 Task: Add a signature Carlos Perez containing 'I hope this message finds you well, Carlos Perez' to email address softage.1@softage.net and add a folder Meeting notes
Action: Mouse moved to (676, 105)
Screenshot: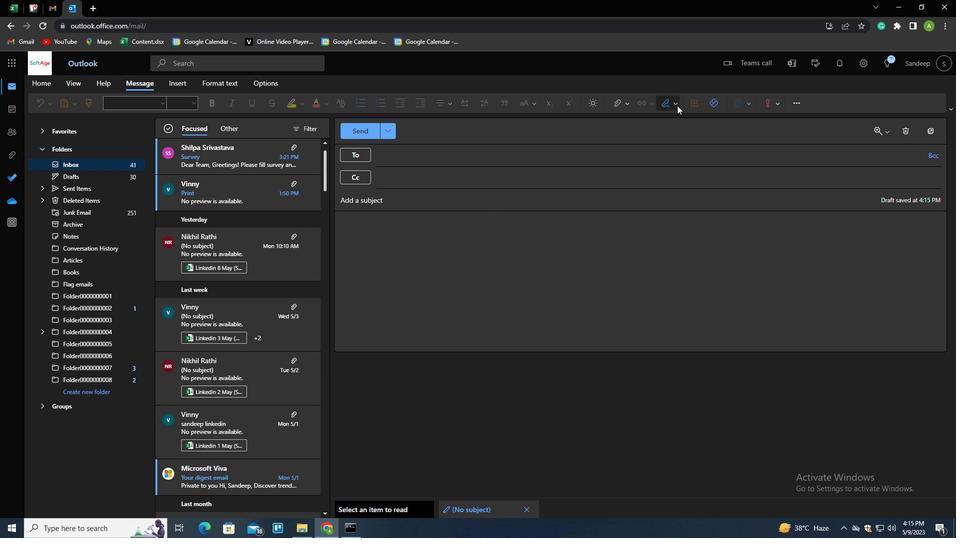 
Action: Mouse pressed left at (676, 105)
Screenshot: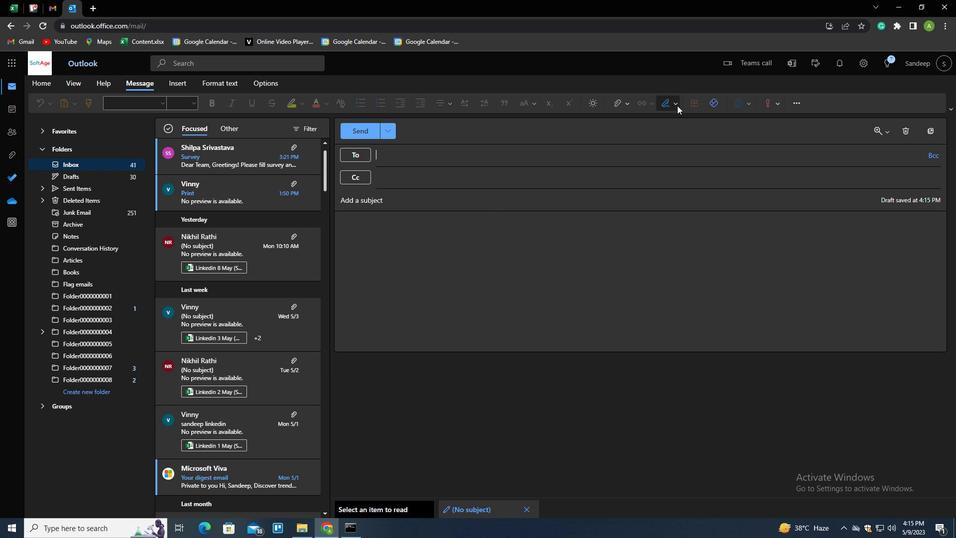 
Action: Mouse moved to (658, 122)
Screenshot: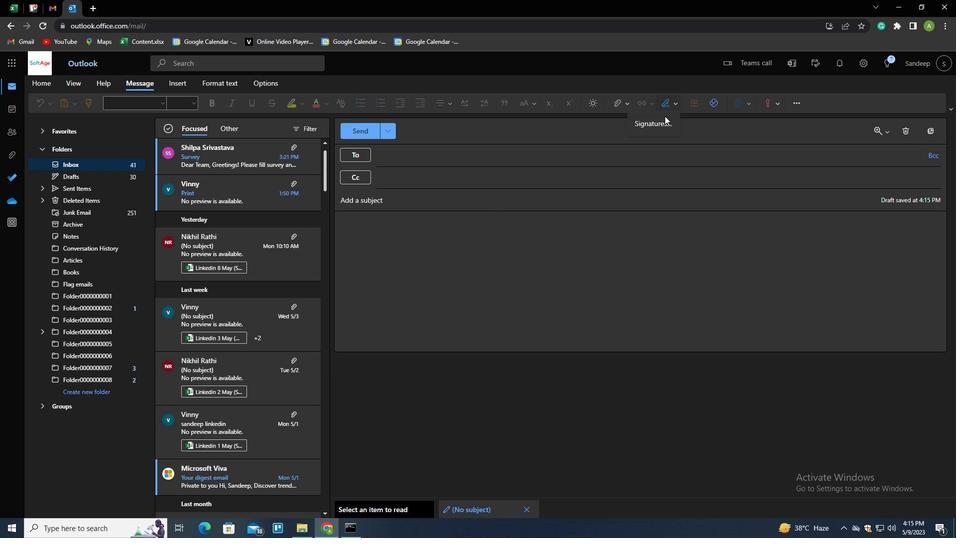 
Action: Mouse pressed left at (658, 122)
Screenshot: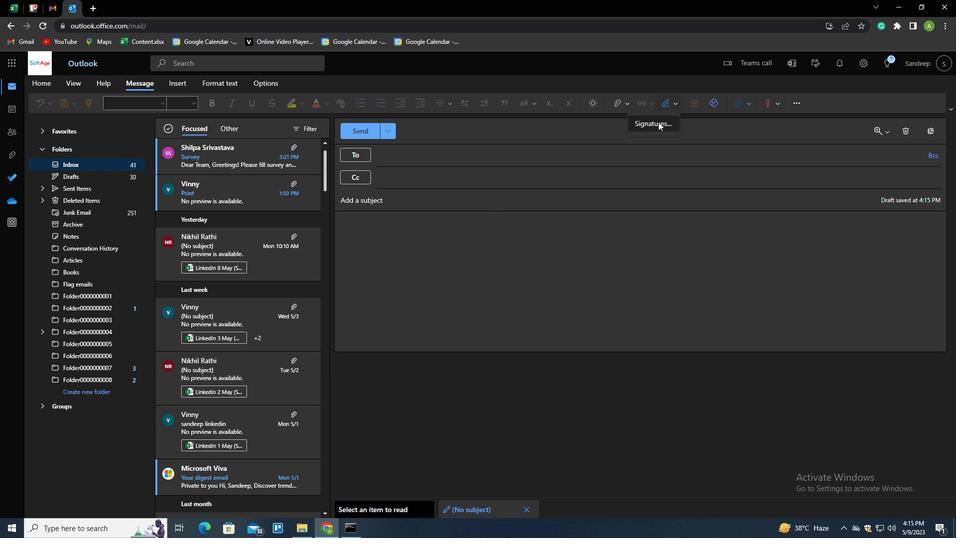 
Action: Mouse moved to (441, 180)
Screenshot: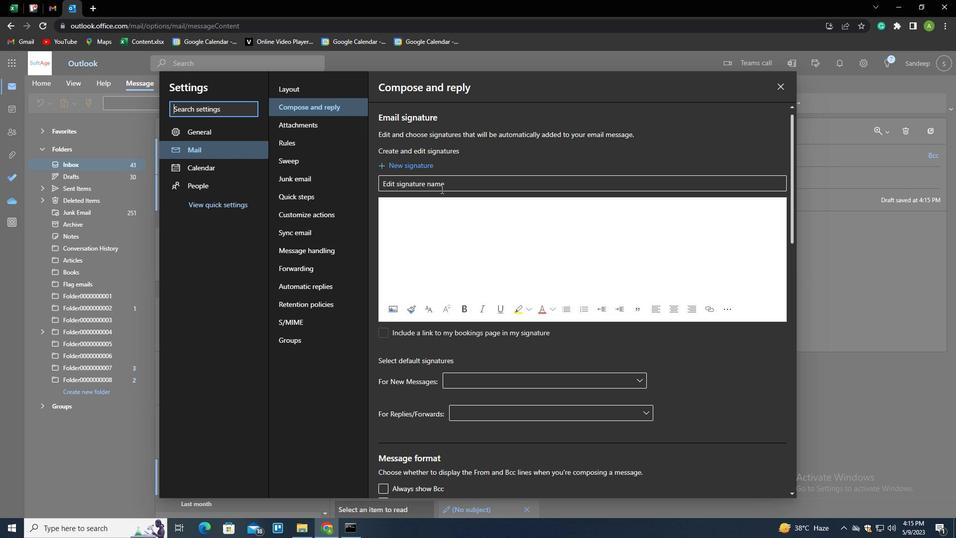 
Action: Mouse pressed left at (441, 180)
Screenshot: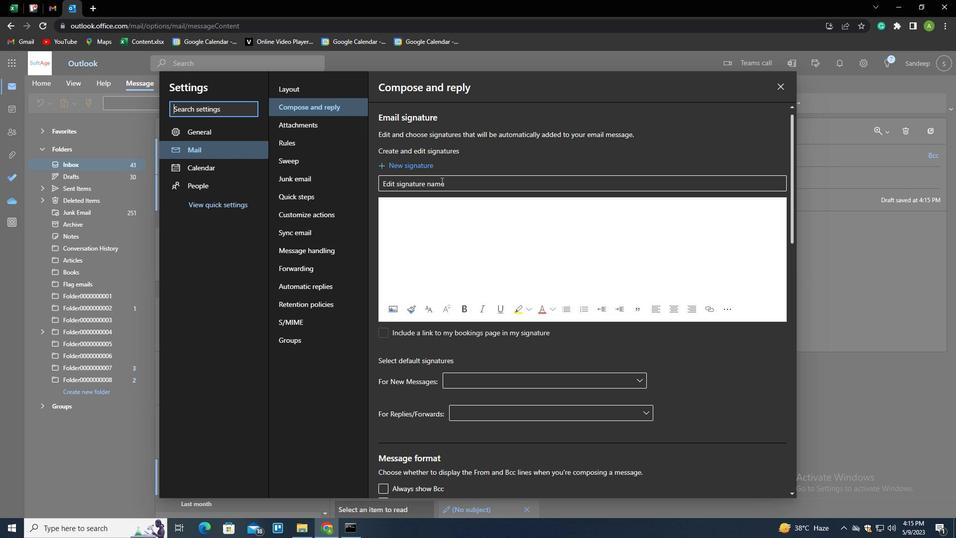 
Action: Key pressed <Key.shift>CARLOS<Key.space><Key.shift>PEREZ
Screenshot: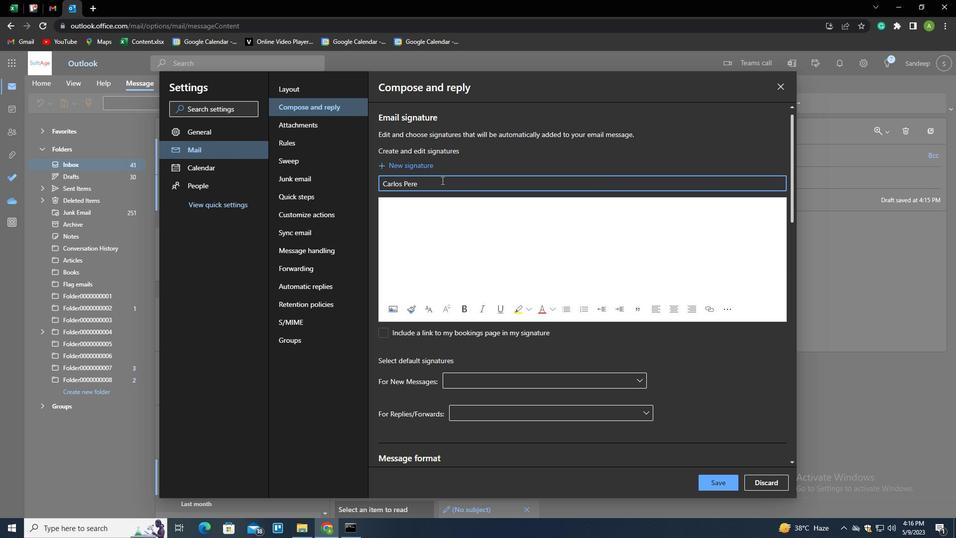 
Action: Mouse moved to (453, 254)
Screenshot: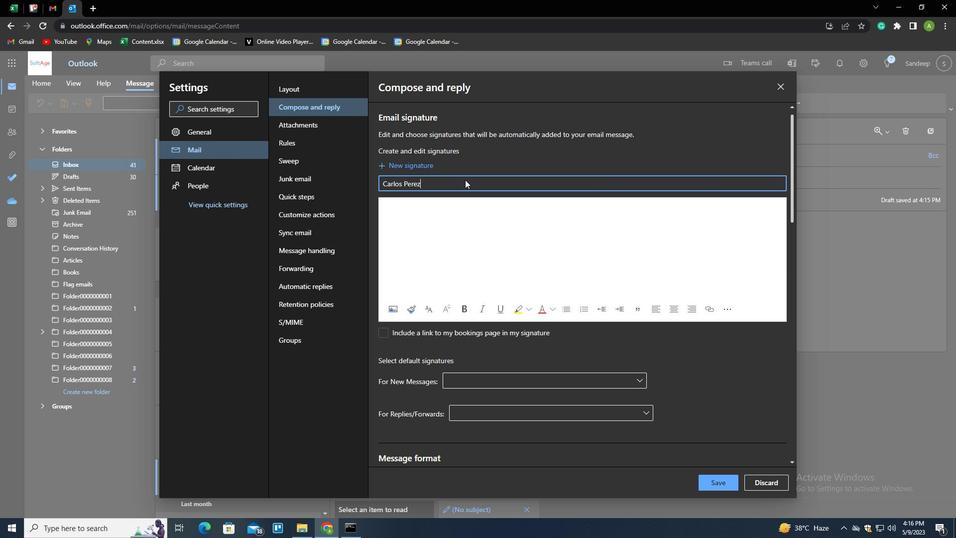 
Action: Mouse pressed left at (453, 254)
Screenshot: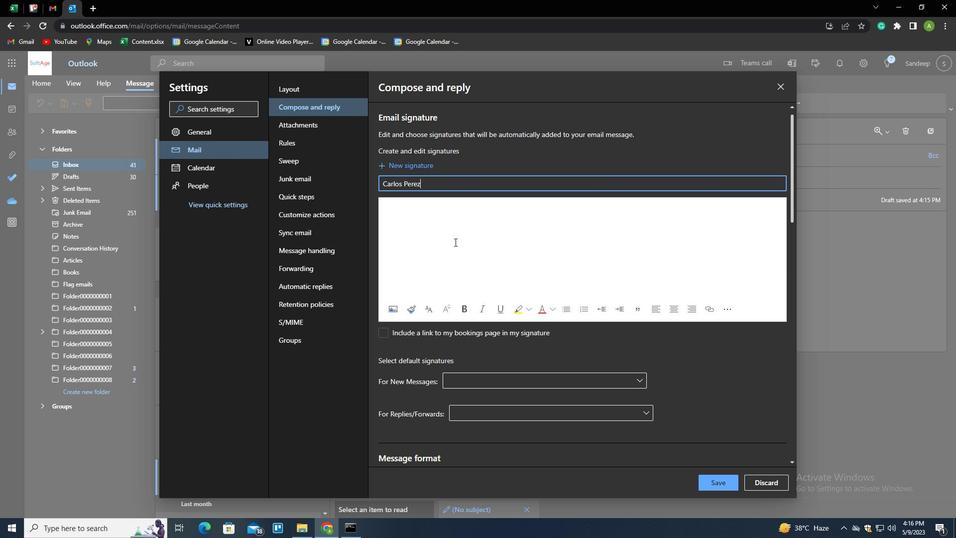 
Action: Key pressed <Key.shift_r><Key.enter><Key.enter><Key.enter><Key.enter><Key.enter><Key.enter><Key.shift><Key.shift>IHO<Key.backspace><Key.backspace><Key.space><Key.shift>HO<Key.backspace><Key.backspace>HOPE<Key.space>THIS<Key.space>MA<Key.backspace>EAA<Key.backspace><Key.backspace>SSAGE
Screenshot: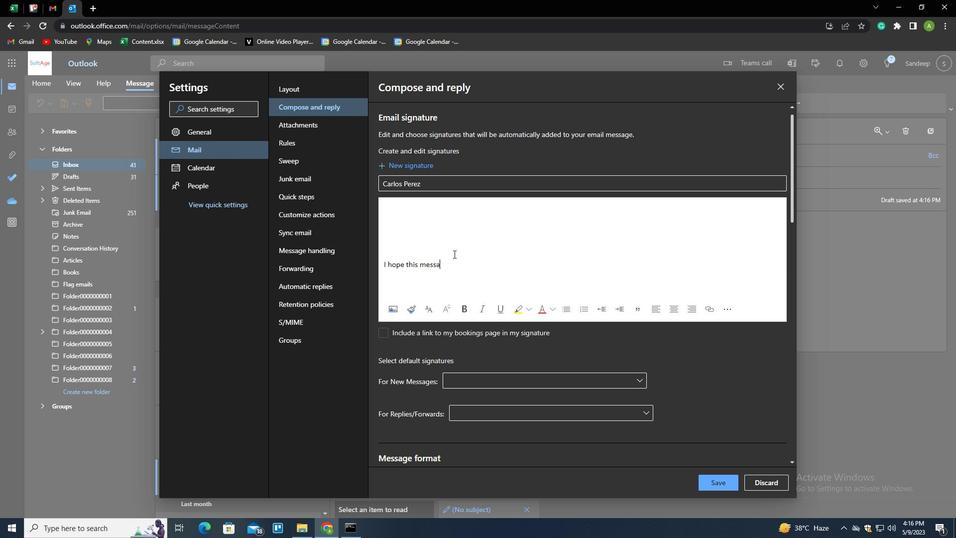 
Action: Mouse moved to (295, 308)
Screenshot: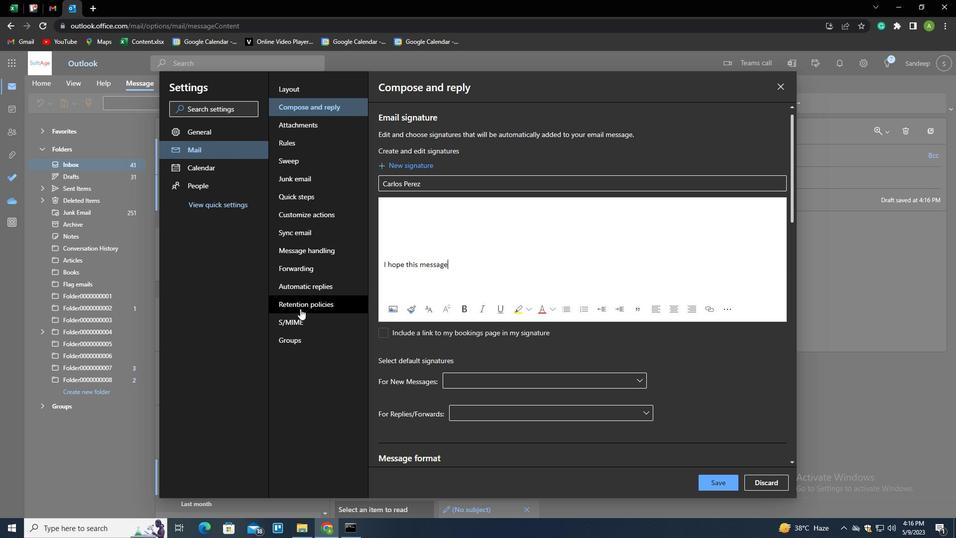 
Action: Key pressed <Key.space>FINDS<Key.space>YOU<Key.space>WIL<Key.backspace>
Screenshot: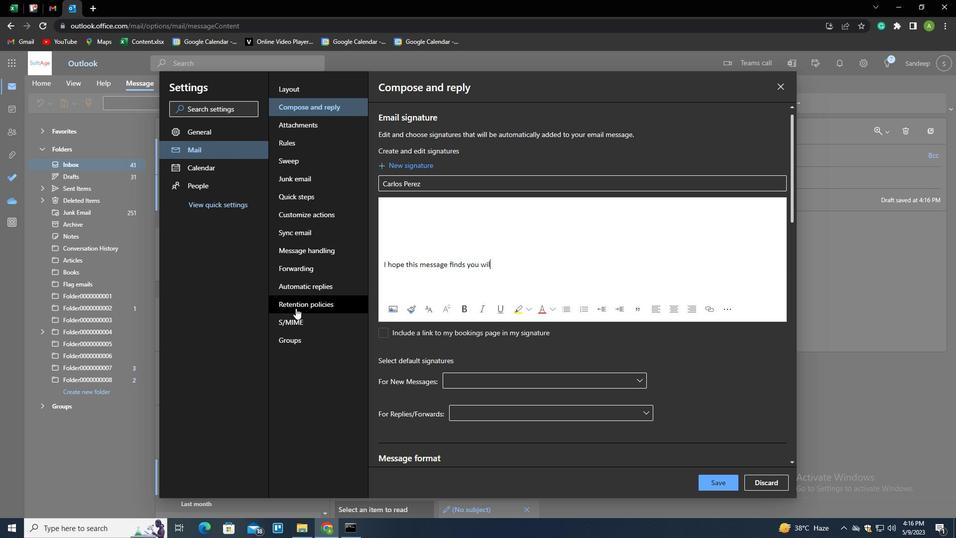
Action: Mouse moved to (271, 298)
Screenshot: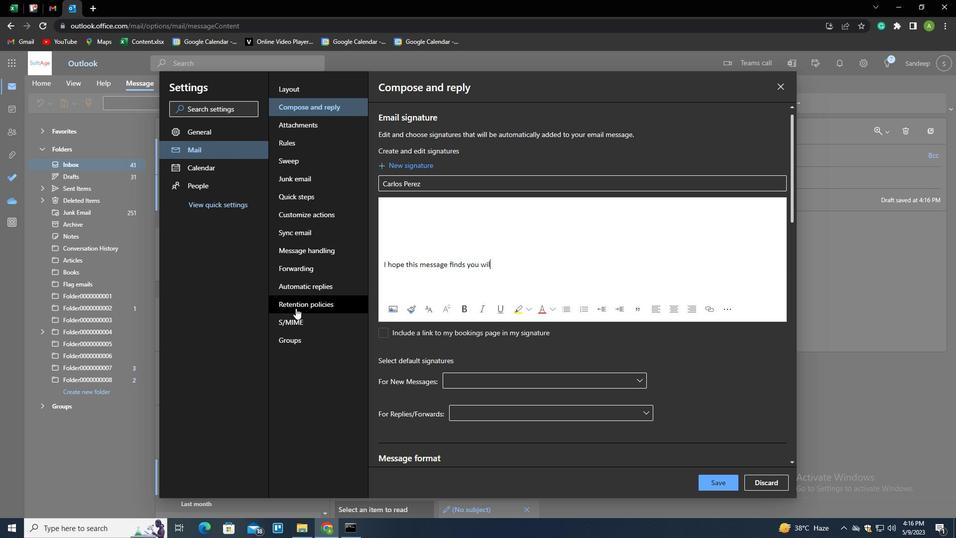 
Action: Key pressed <Key.backspace>
Screenshot: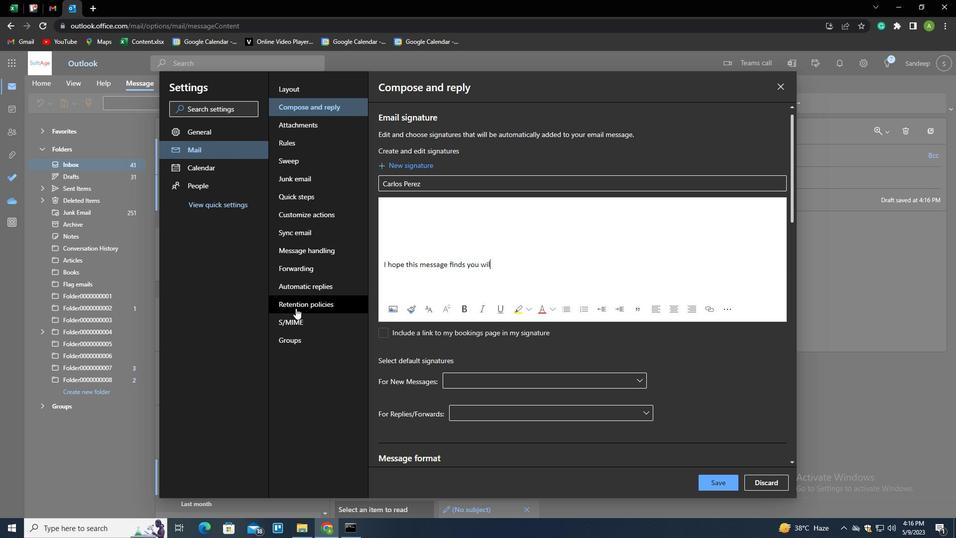 
Action: Mouse moved to (263, 294)
Screenshot: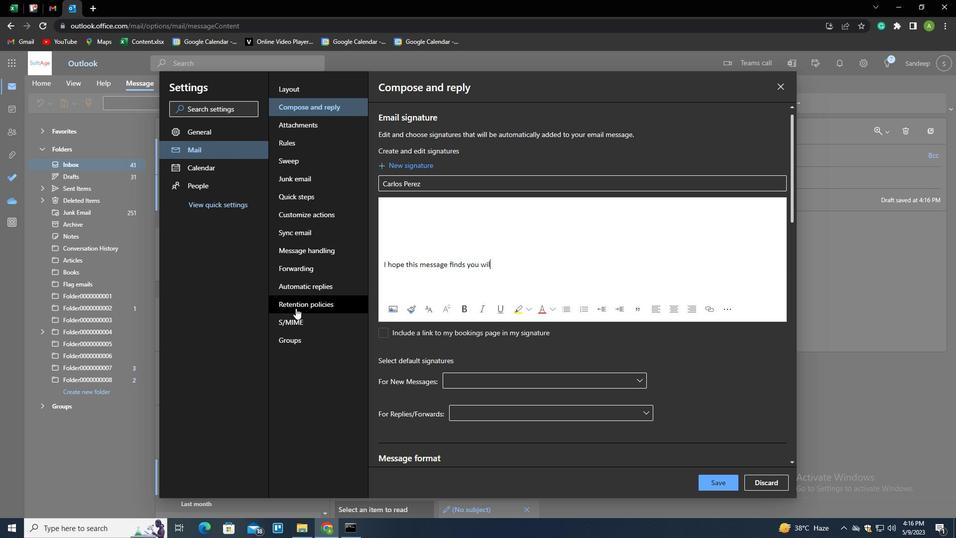 
Action: Key pressed E
Screenshot: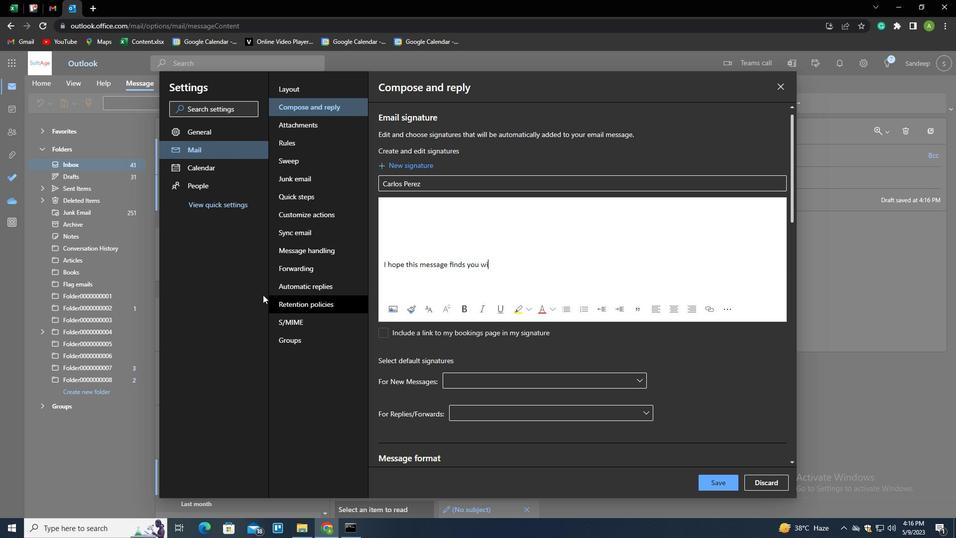 
Action: Mouse moved to (195, 285)
Screenshot: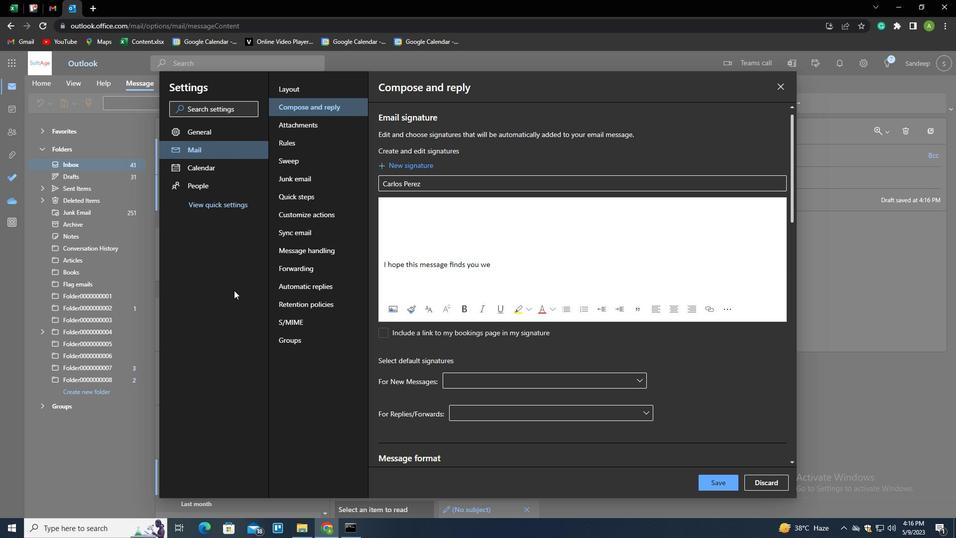 
Action: Key pressed L
Screenshot: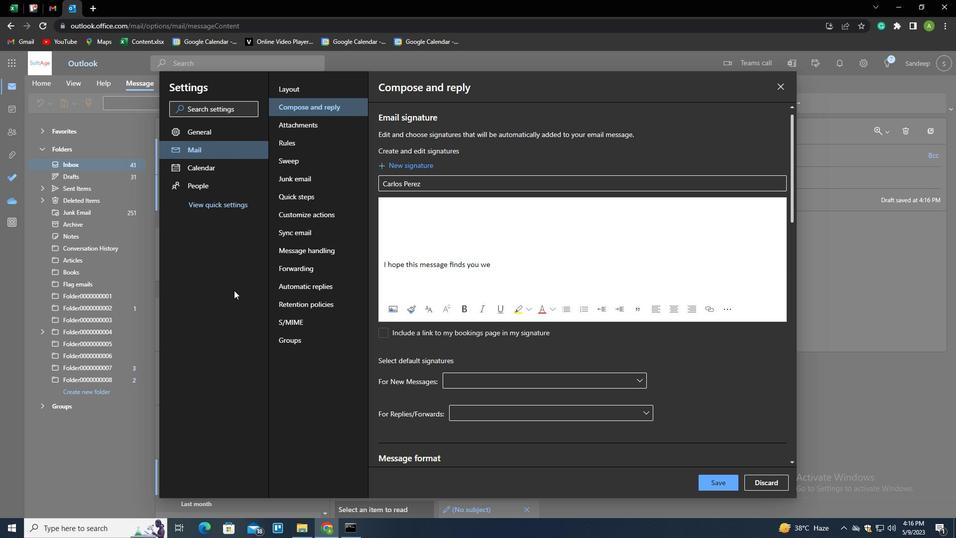 
Action: Mouse moved to (191, 284)
Screenshot: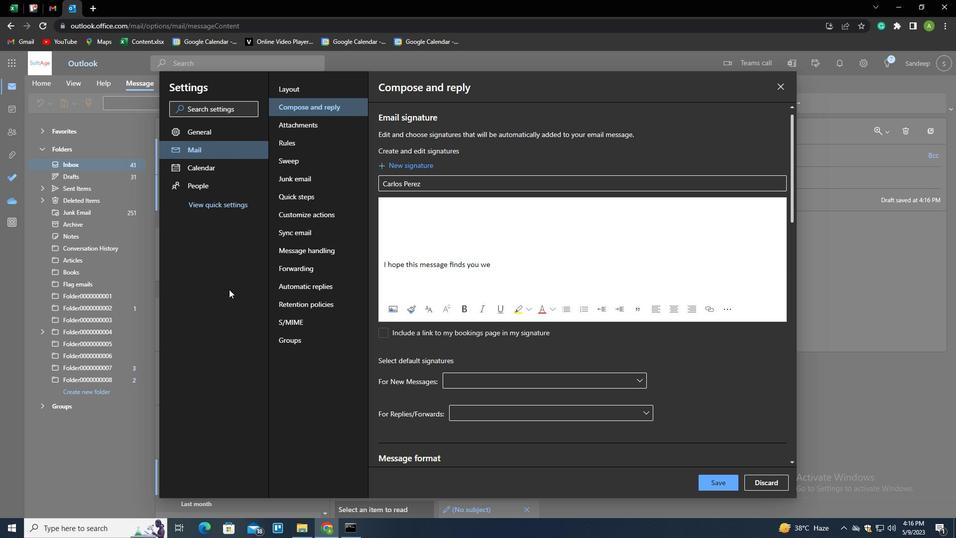 
Action: Key pressed L
Screenshot: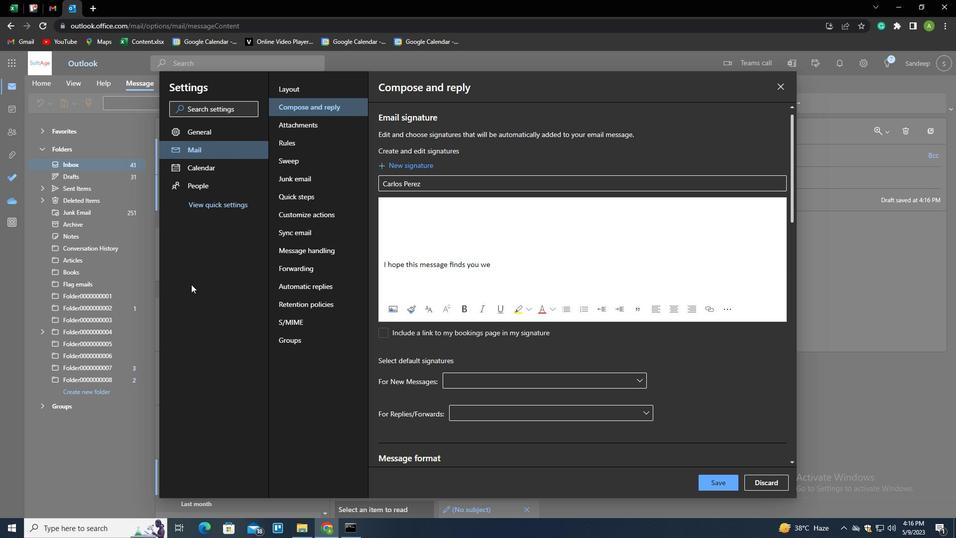 
Action: Mouse moved to (173, 284)
Screenshot: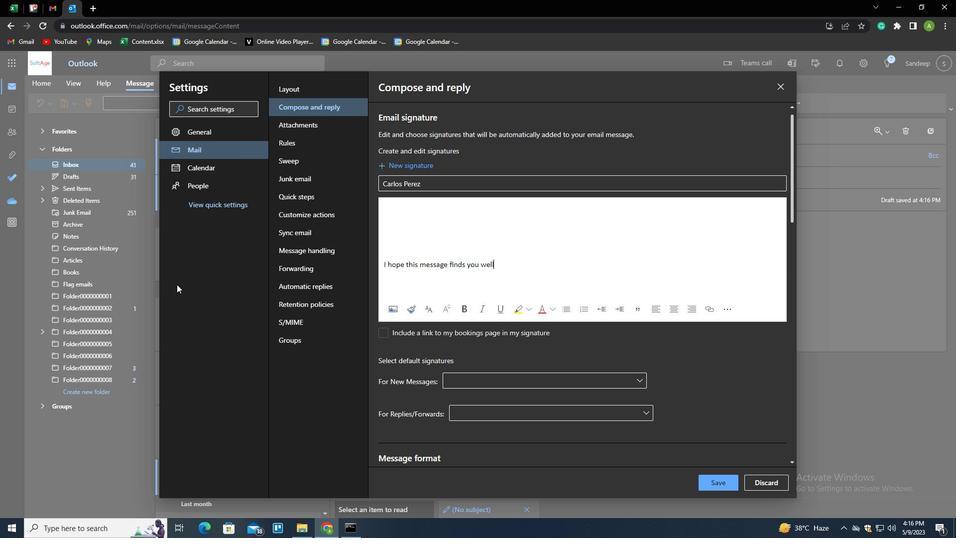 
Action: Key pressed ,
Screenshot: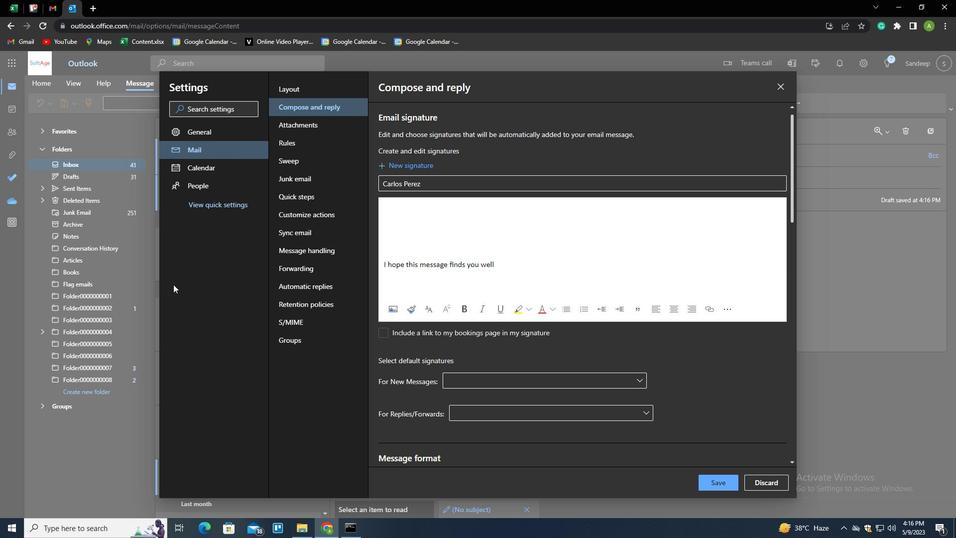
Action: Mouse moved to (170, 284)
Screenshot: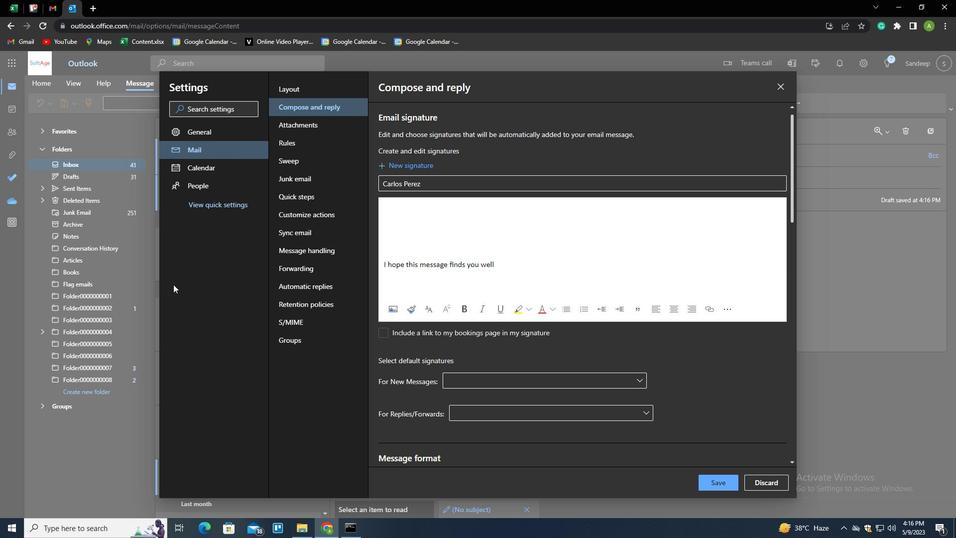
Action: Key pressed <Key.shift_r><Key.enter>
Screenshot: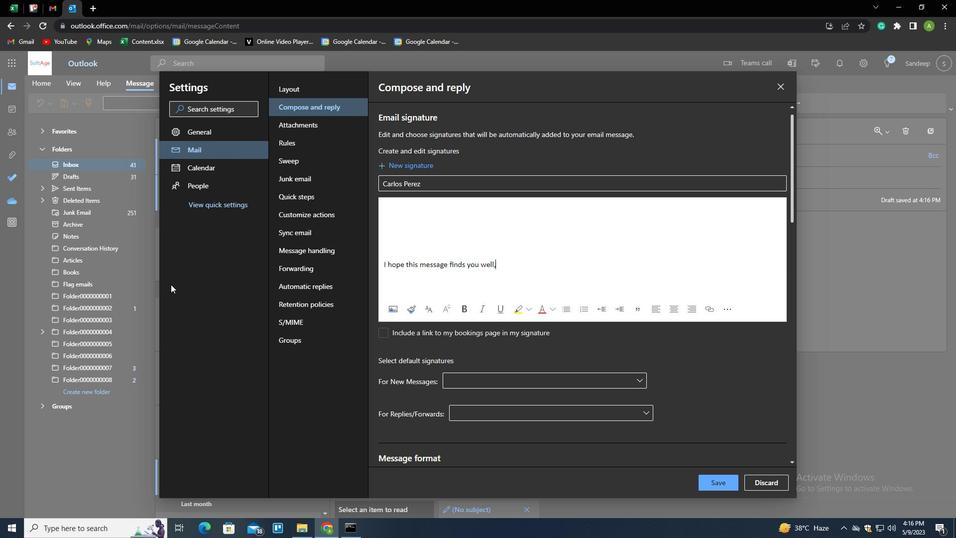 
Action: Mouse moved to (170, 284)
Screenshot: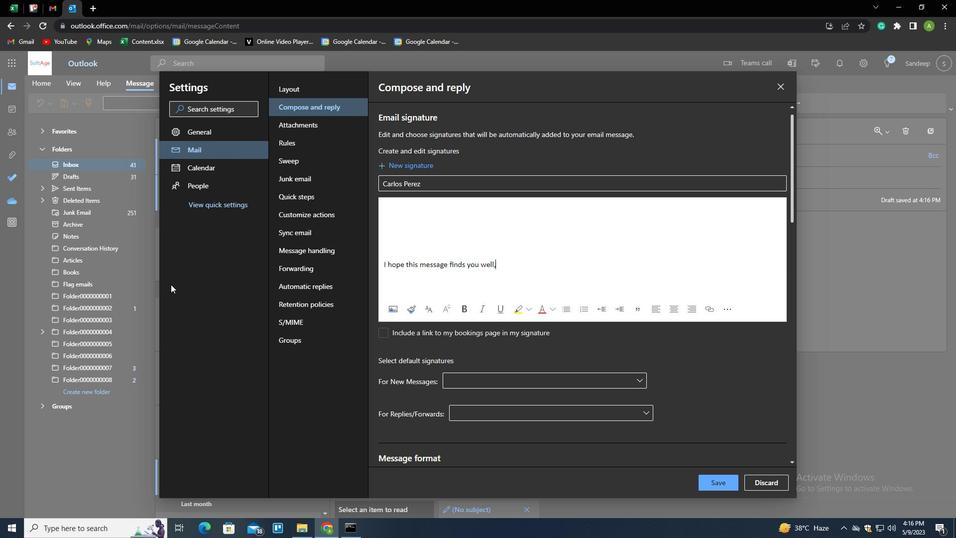 
Action: Key pressed <Key.space><Key.backspace><Key.shift>CARLOS<Key.space><Key.shift>PEREZ
Screenshot: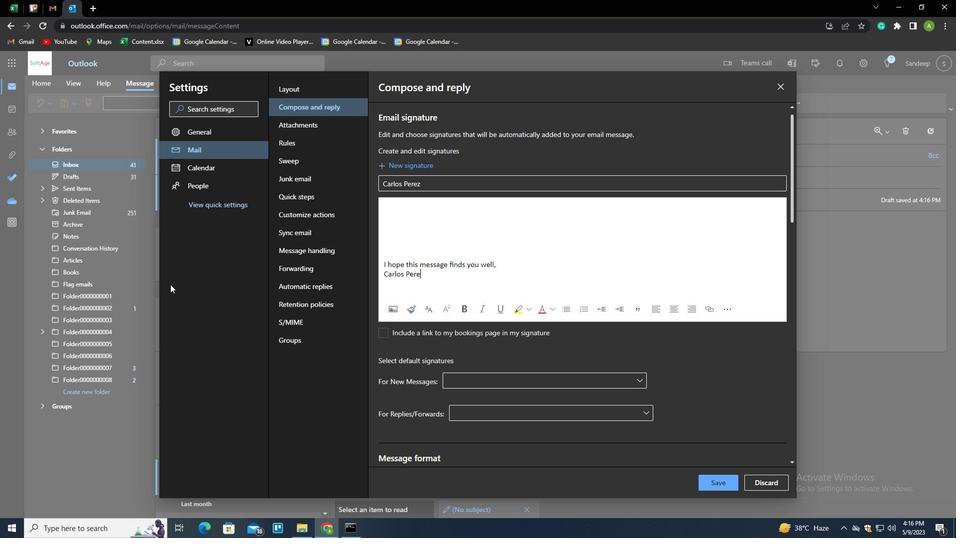 
Action: Mouse moved to (722, 479)
Screenshot: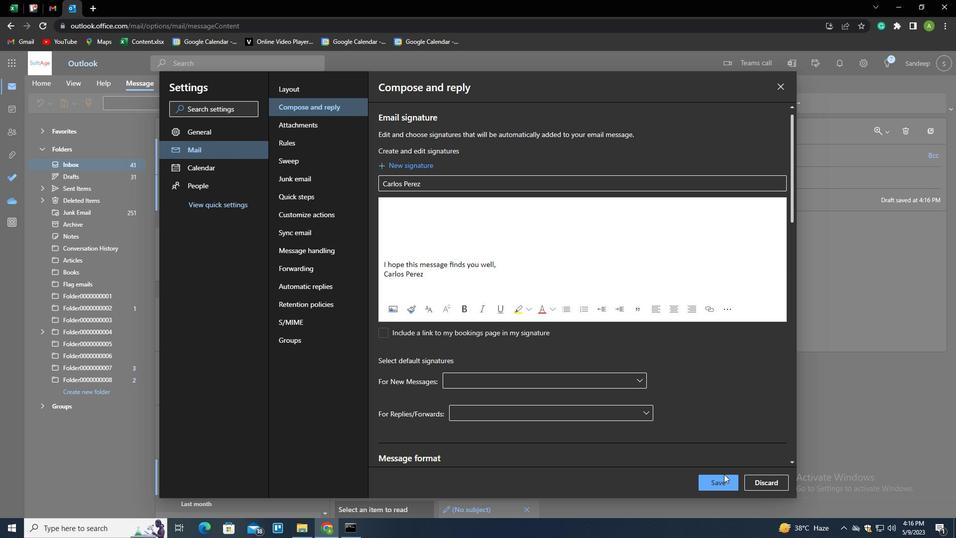 
Action: Mouse pressed left at (722, 479)
Screenshot: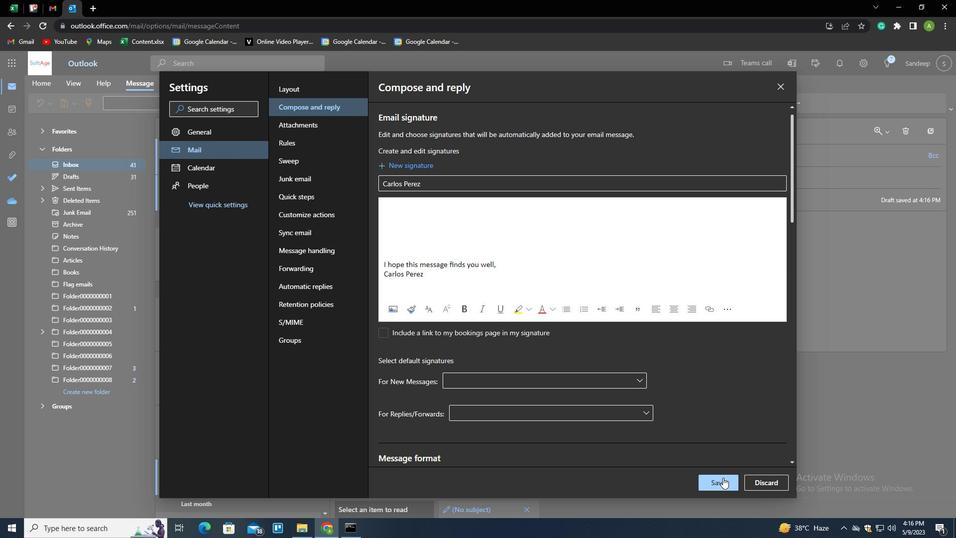 
Action: Mouse moved to (862, 304)
Screenshot: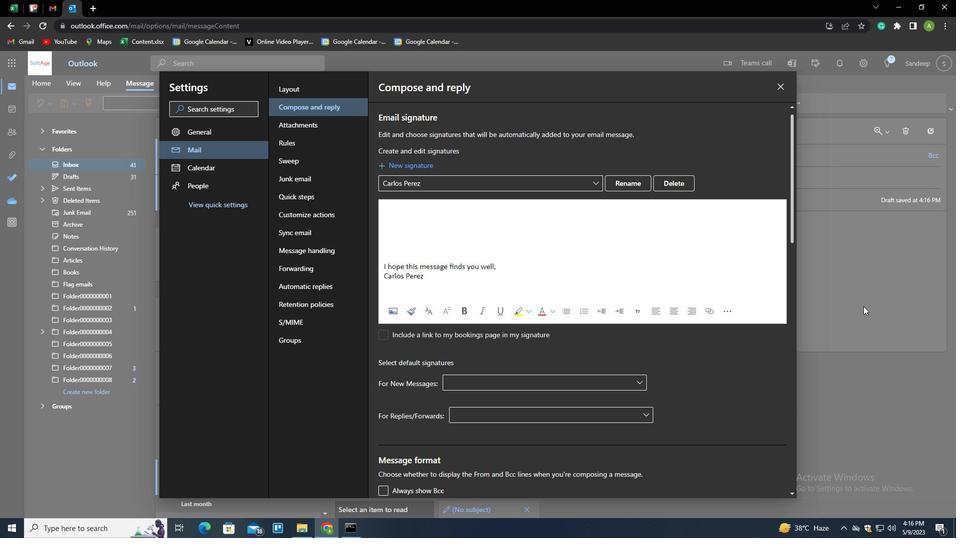 
Action: Mouse pressed left at (862, 304)
Screenshot: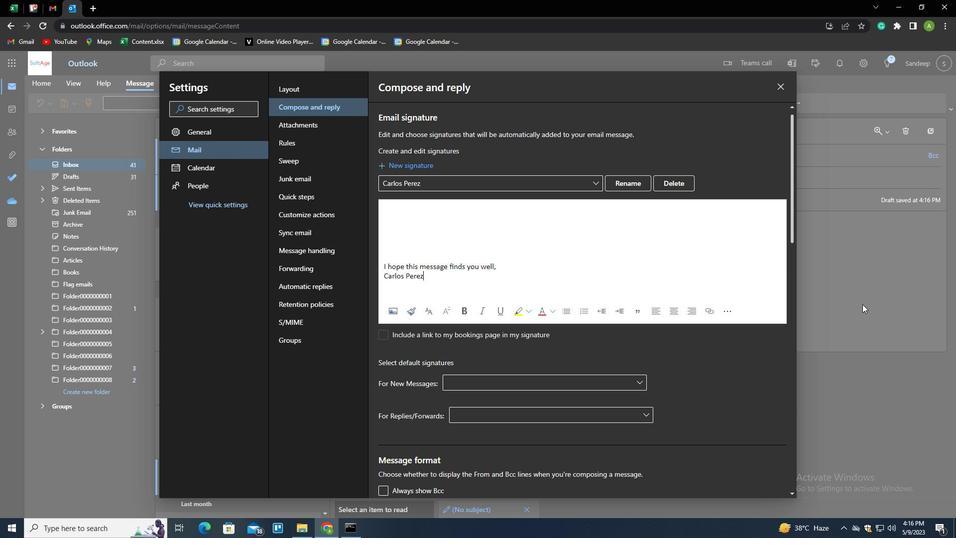 
Action: Mouse moved to (674, 104)
Screenshot: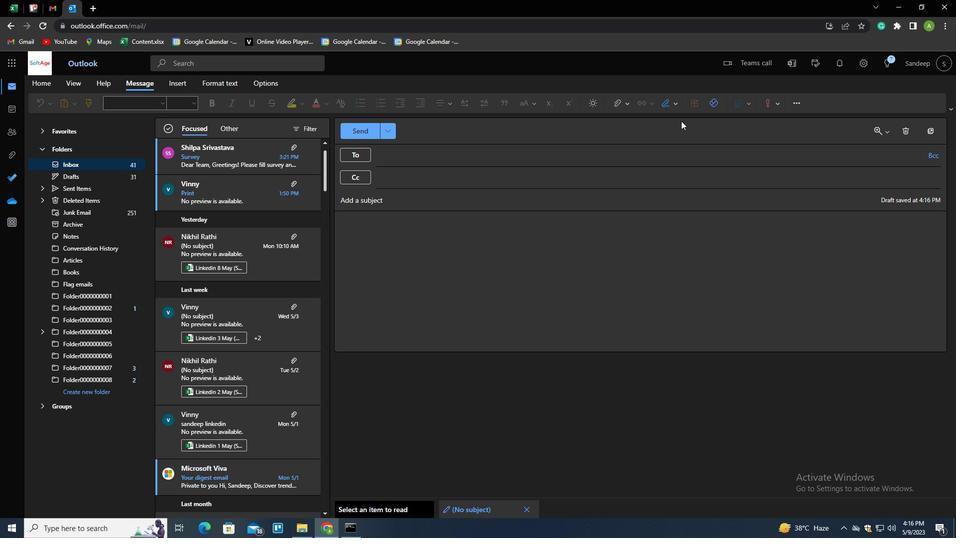 
Action: Mouse pressed left at (674, 104)
Screenshot: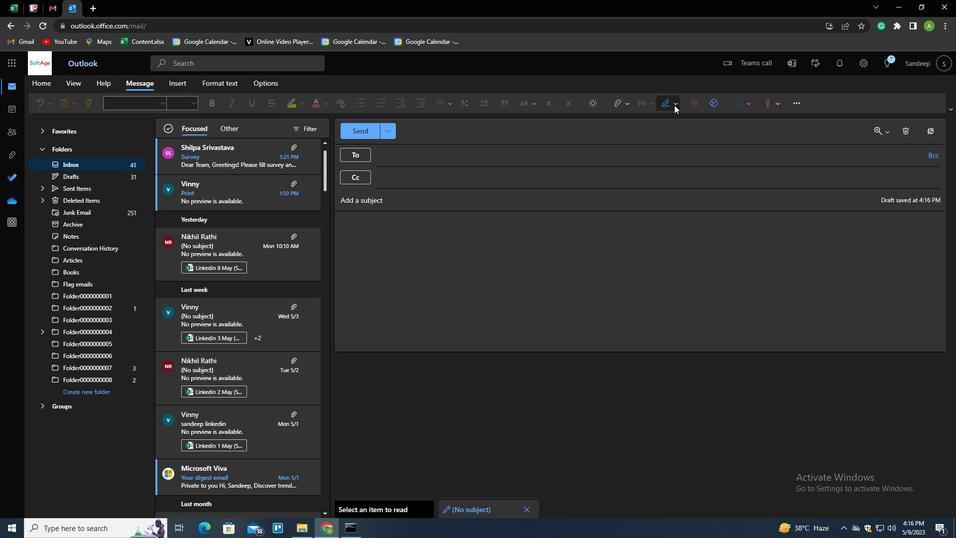 
Action: Mouse moved to (663, 127)
Screenshot: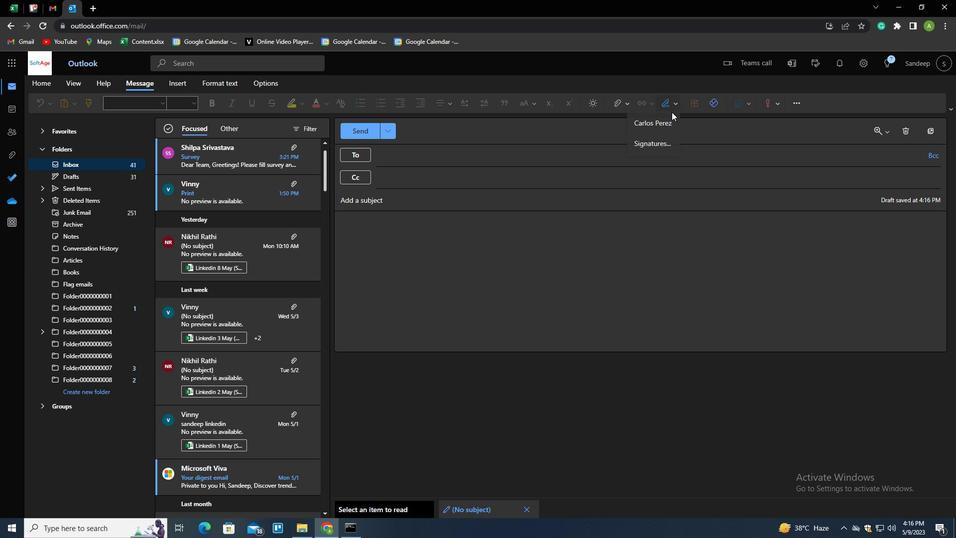 
Action: Mouse pressed left at (663, 127)
Screenshot: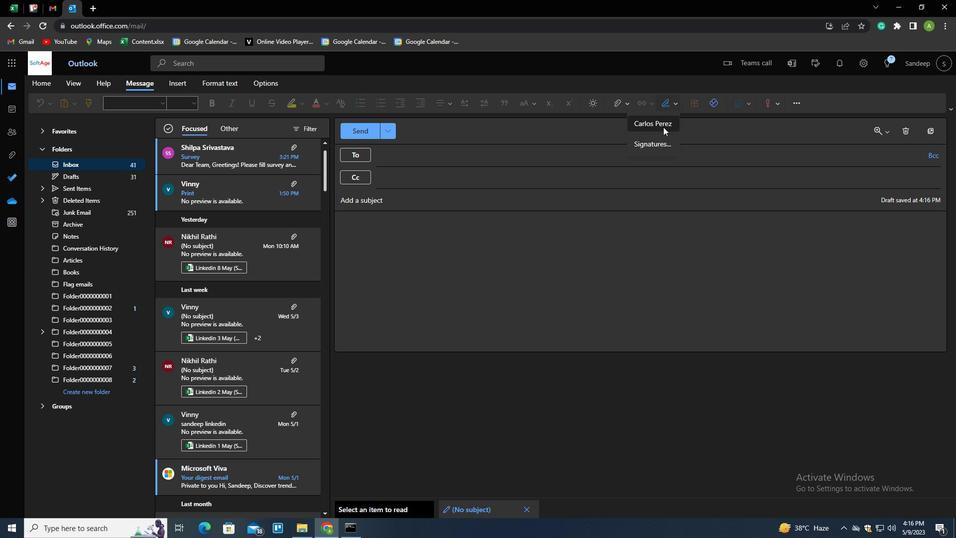 
Action: Mouse moved to (429, 161)
Screenshot: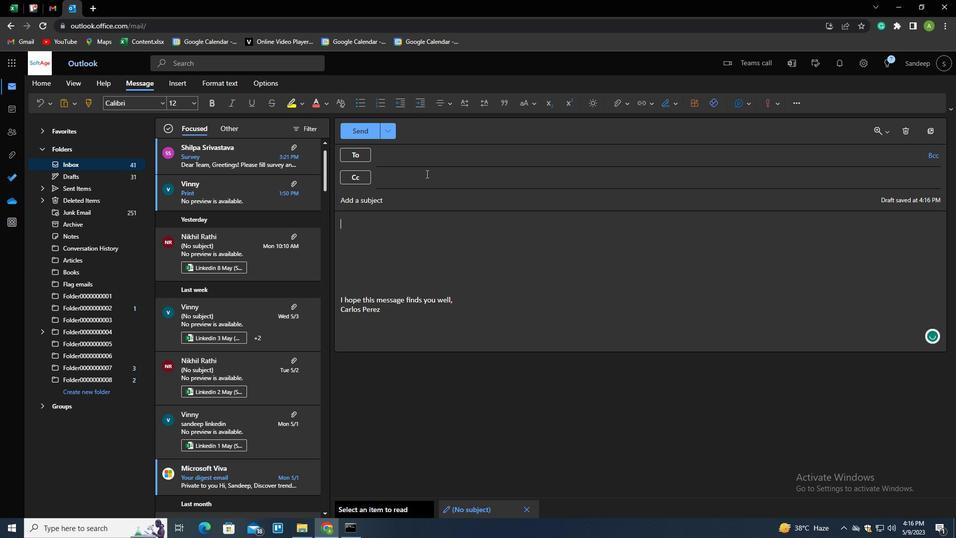 
Action: Mouse pressed left at (429, 161)
Screenshot: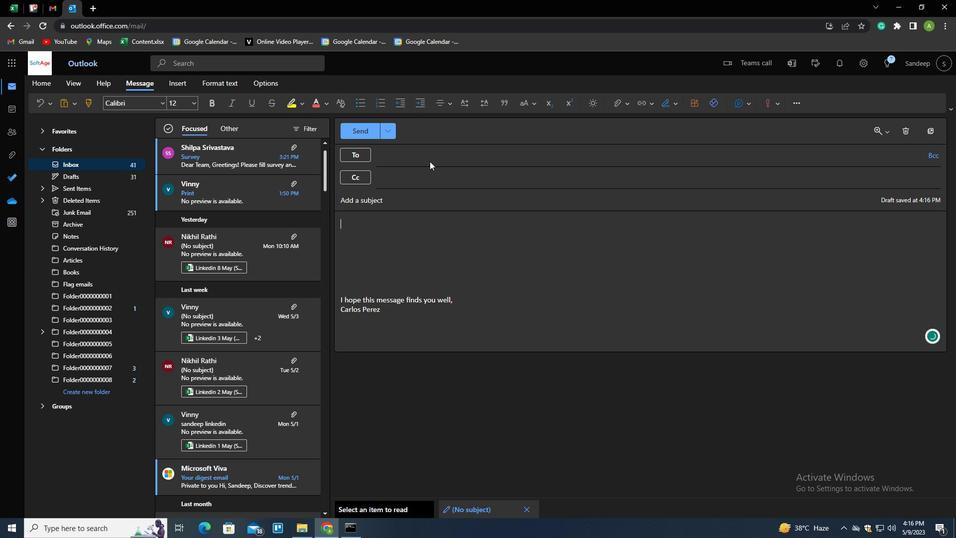 
Action: Mouse moved to (432, 156)
Screenshot: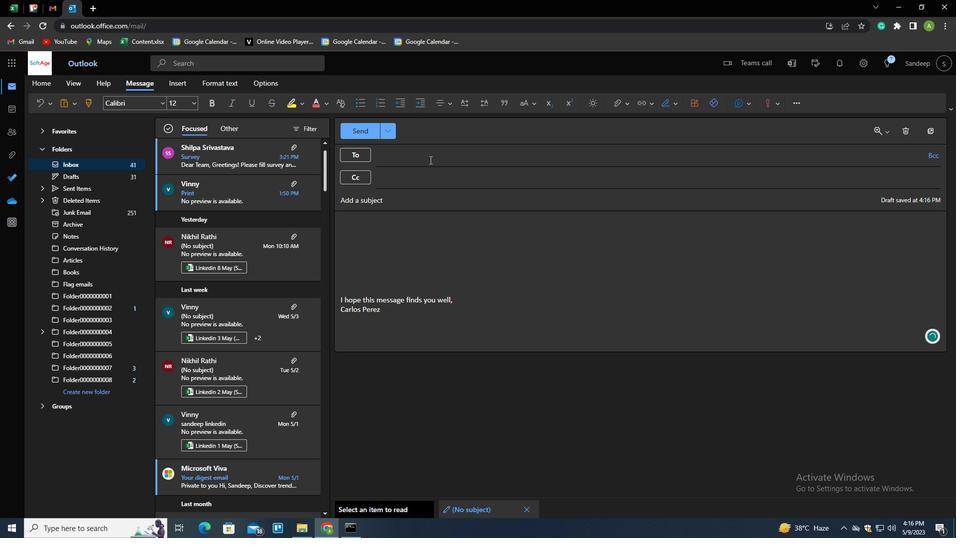 
Action: Mouse pressed left at (432, 156)
Screenshot: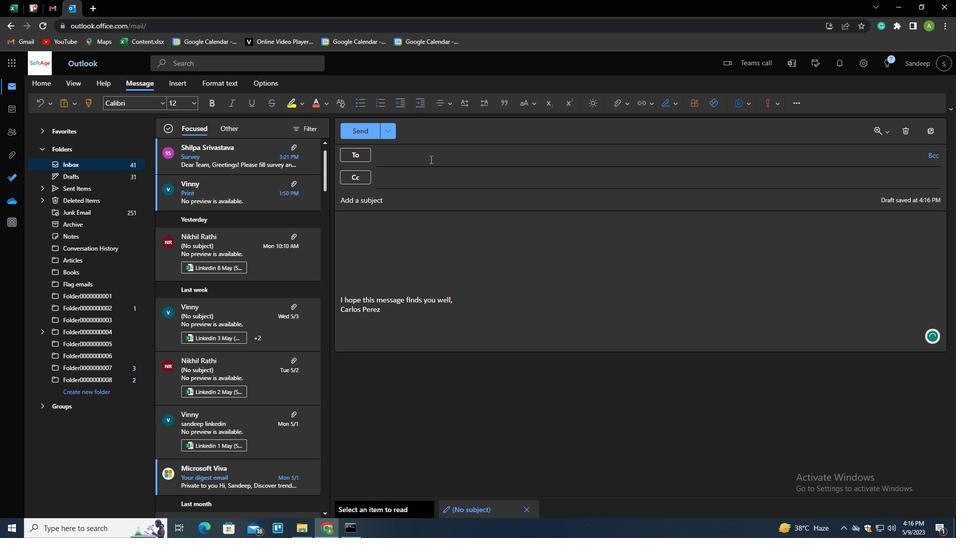 
Action: Key pressed SOFTAGE.1<Key.shift>@SOFTAGE
Screenshot: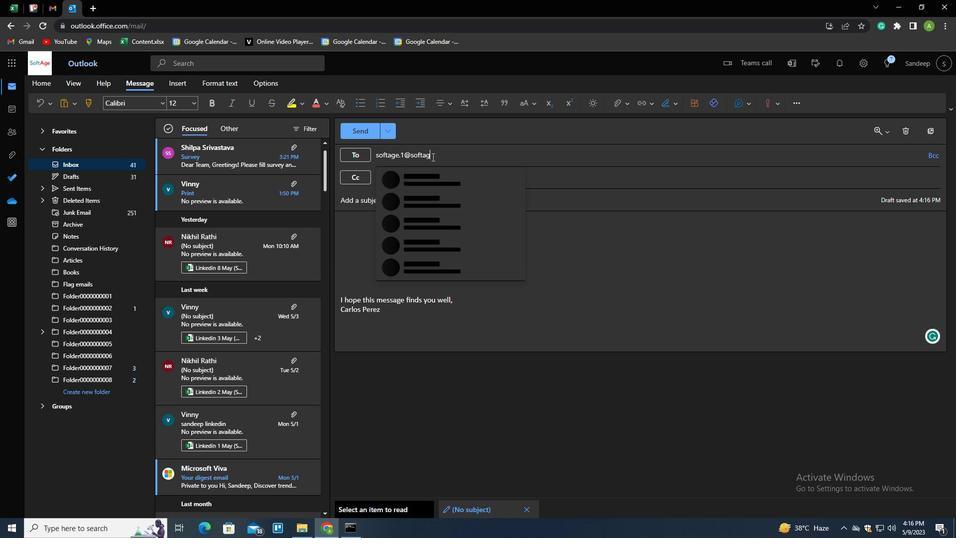 
Action: Mouse moved to (430, 176)
Screenshot: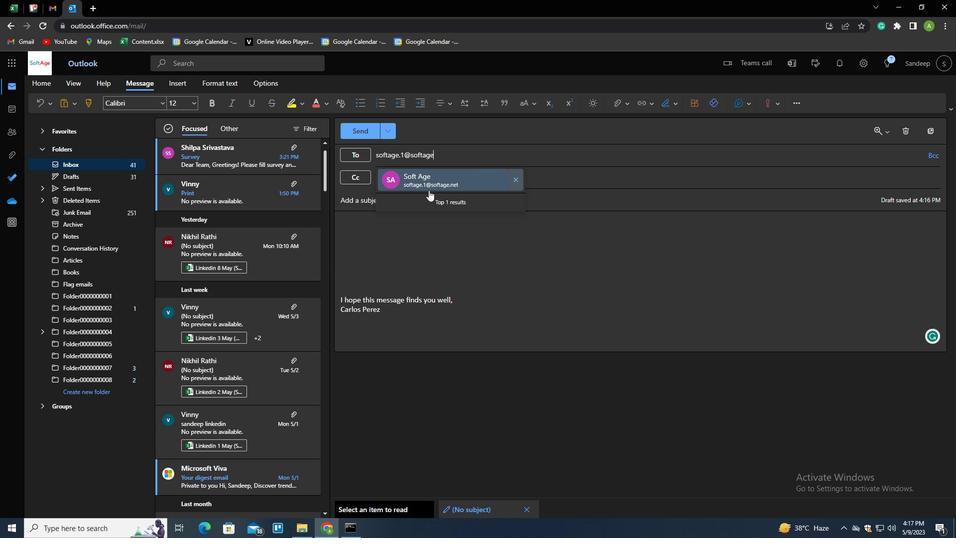 
Action: Mouse pressed left at (430, 176)
Screenshot: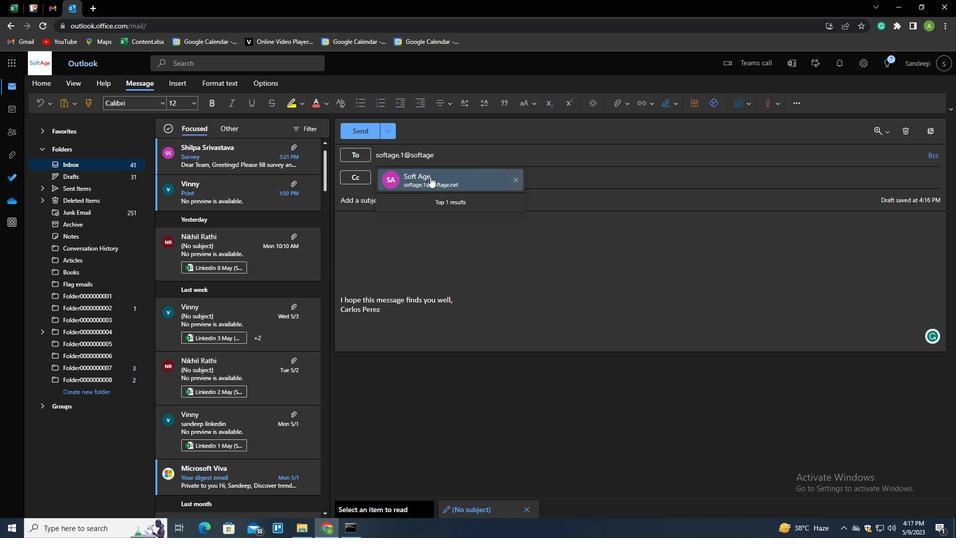 
Action: Mouse moved to (88, 387)
Screenshot: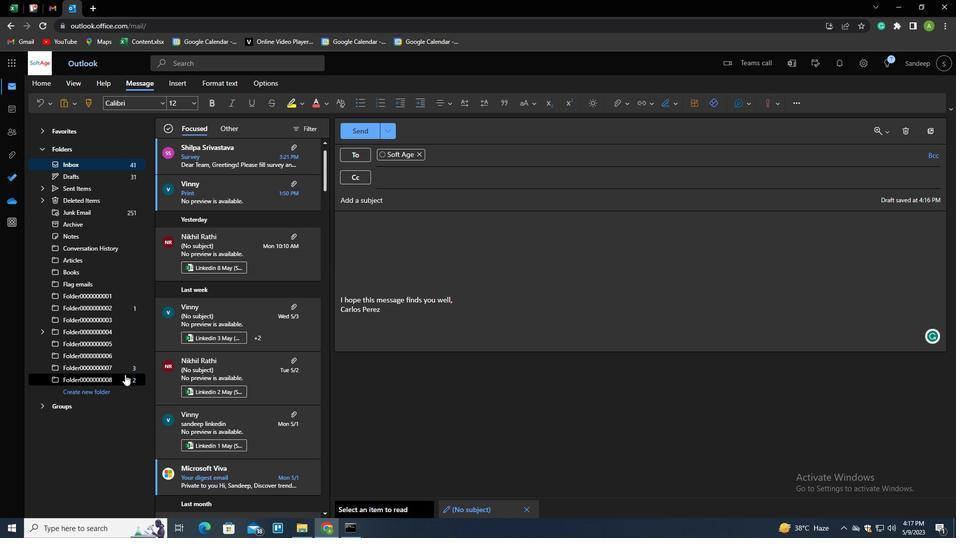 
Action: Mouse pressed left at (88, 387)
Screenshot: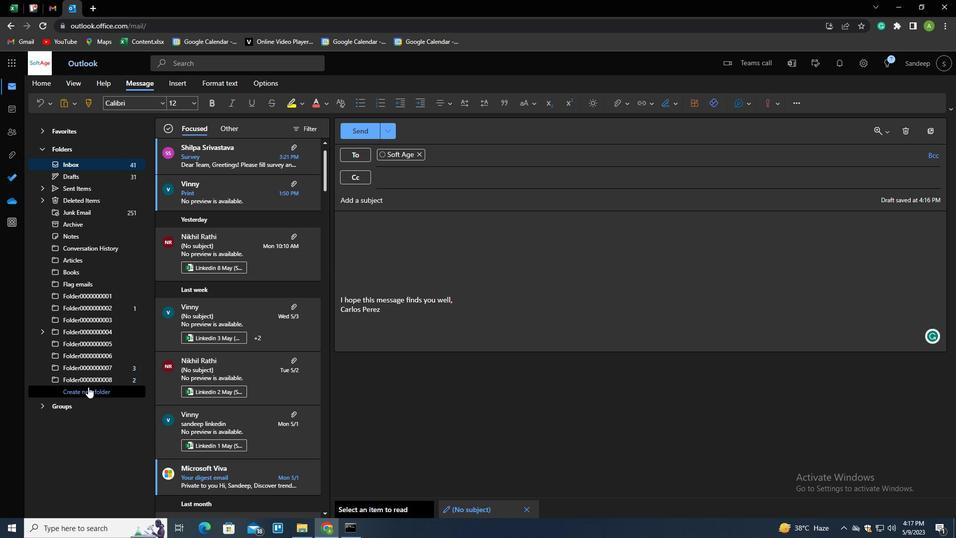 
Action: Mouse moved to (90, 392)
Screenshot: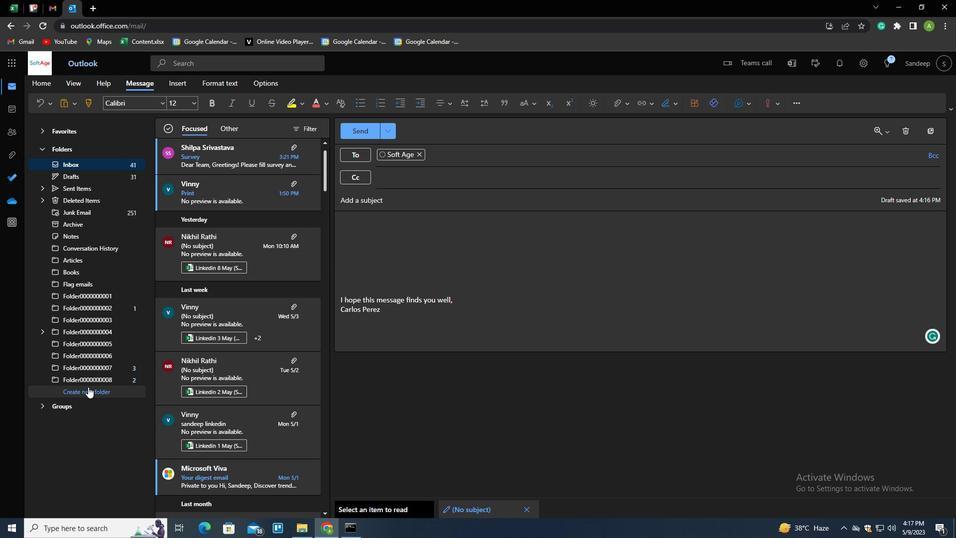
Action: Key pressed <Key.shift>MEETING<Key.space>NOTES<Key.enter>
Screenshot: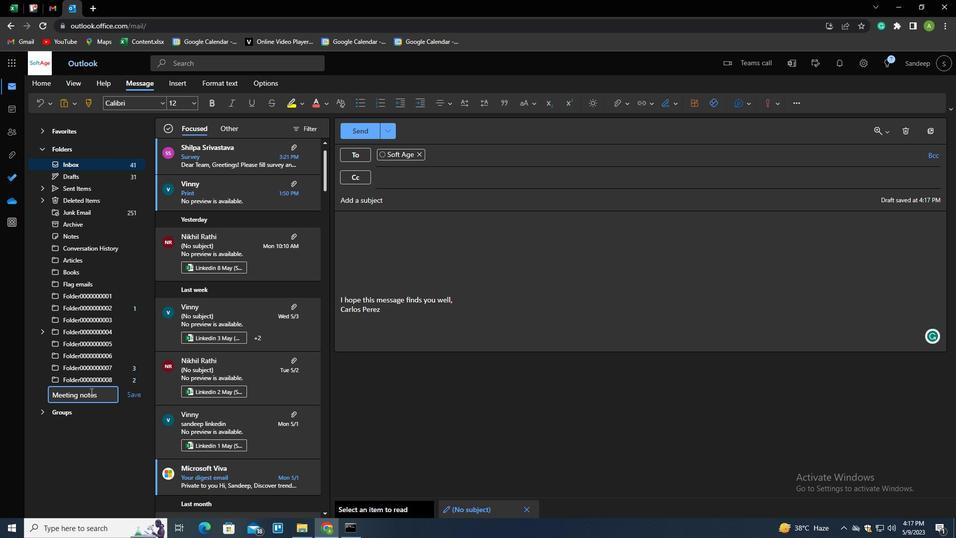 
